 Task: Move email   from Email0100 from folder Inbox to folder Folder0100 with a subject Subject0096
Action: Mouse moved to (623, 76)
Screenshot: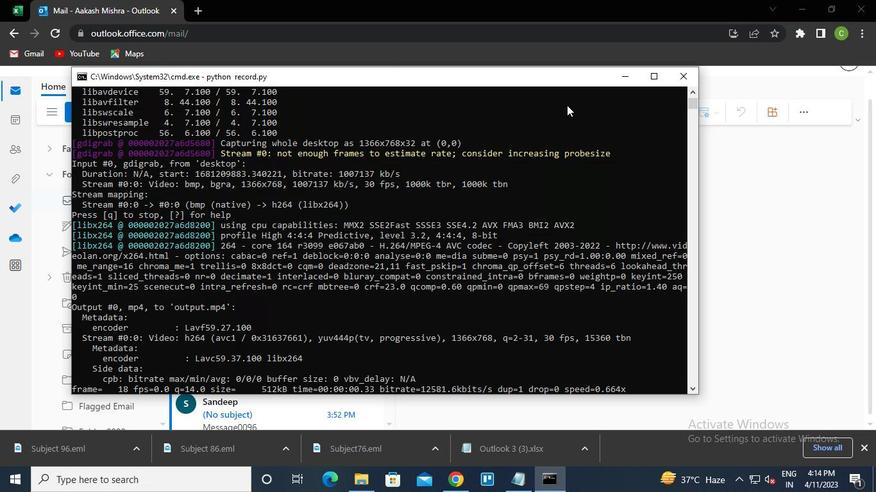 
Action: Mouse pressed left at (623, 76)
Screenshot: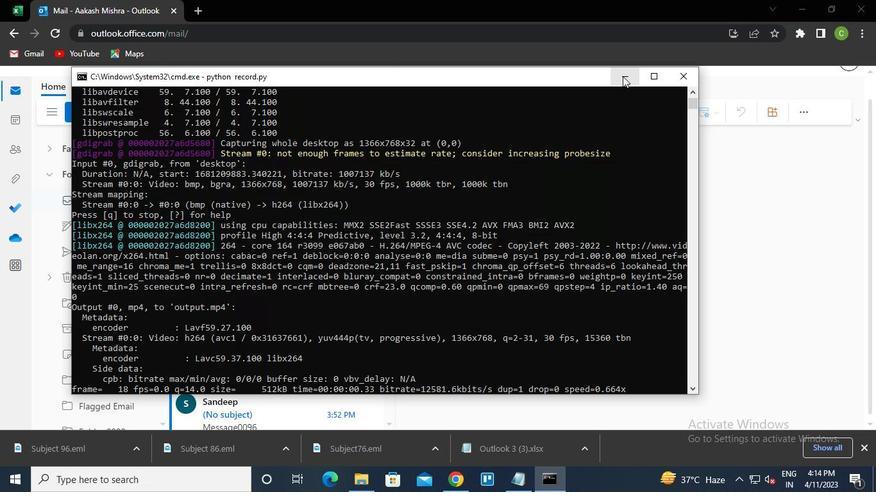 
Action: Mouse moved to (254, 260)
Screenshot: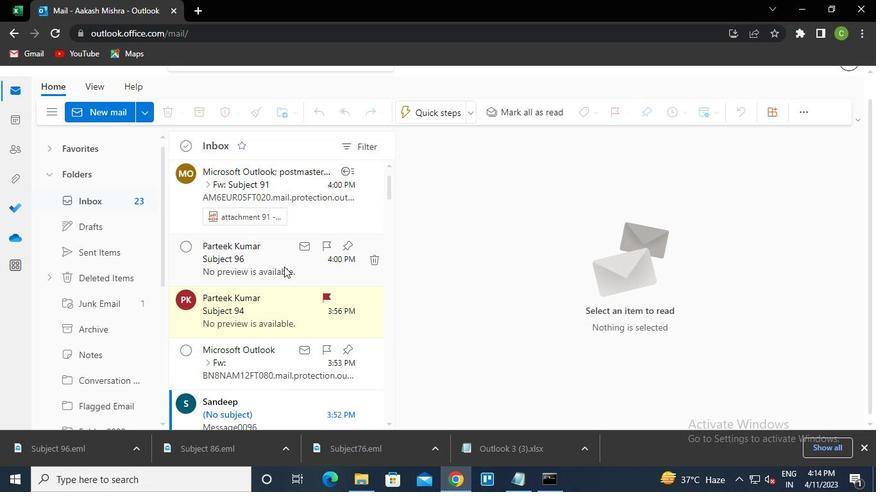 
Action: Mouse pressed left at (254, 260)
Screenshot: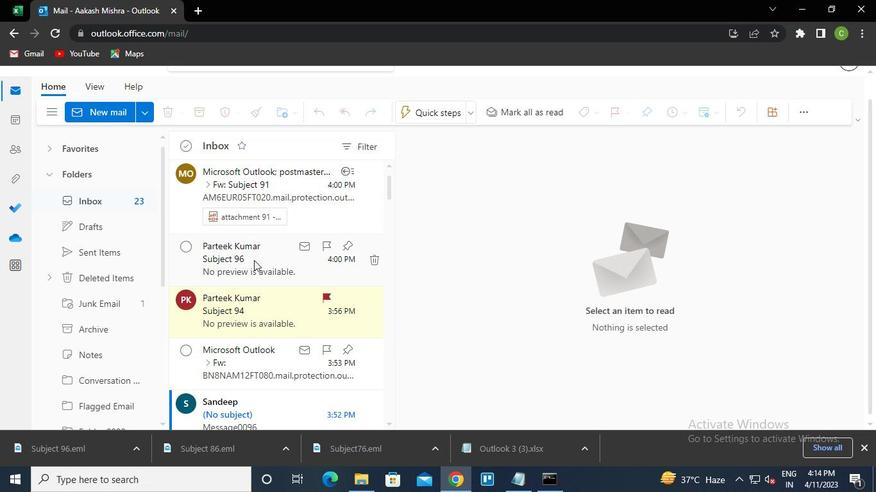 
Action: Mouse moved to (253, 261)
Screenshot: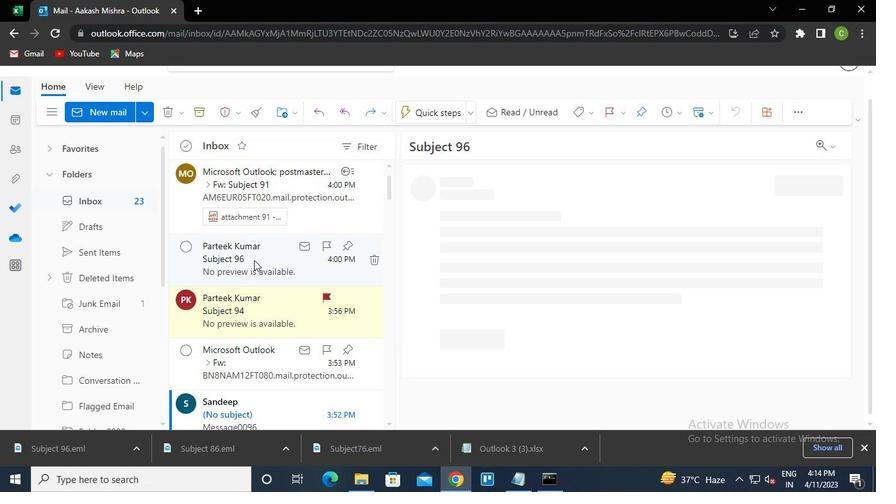 
Action: Mouse pressed right at (253, 261)
Screenshot: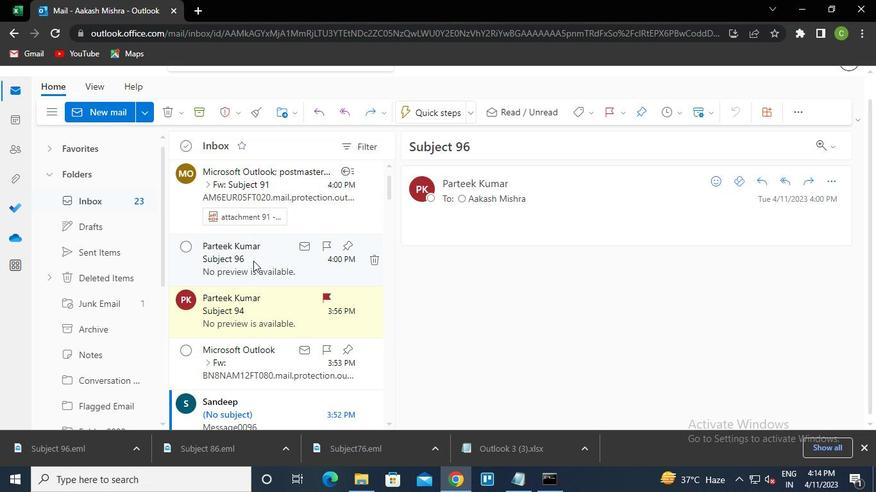 
Action: Mouse moved to (439, 199)
Screenshot: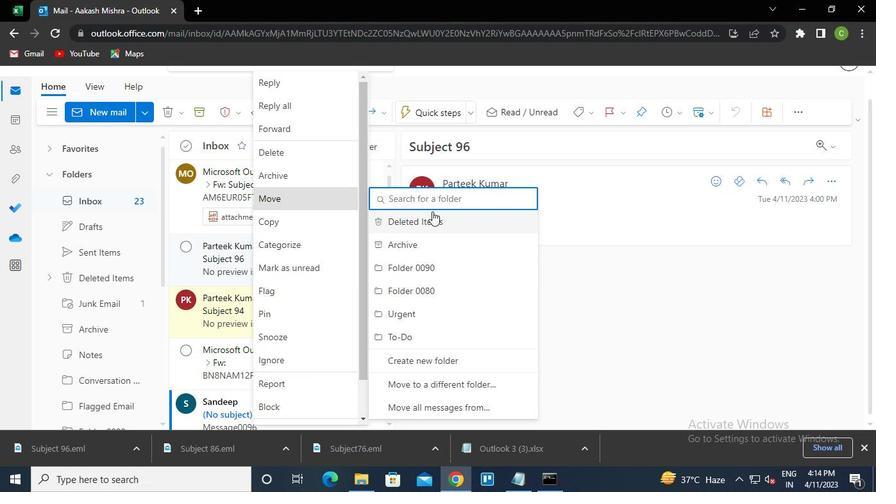 
Action: Mouse pressed left at (439, 199)
Screenshot: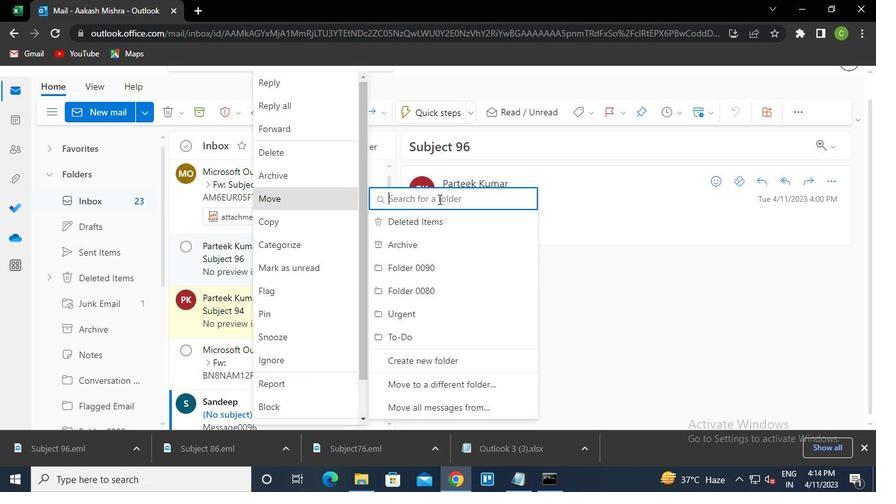 
Action: Keyboard f
Screenshot: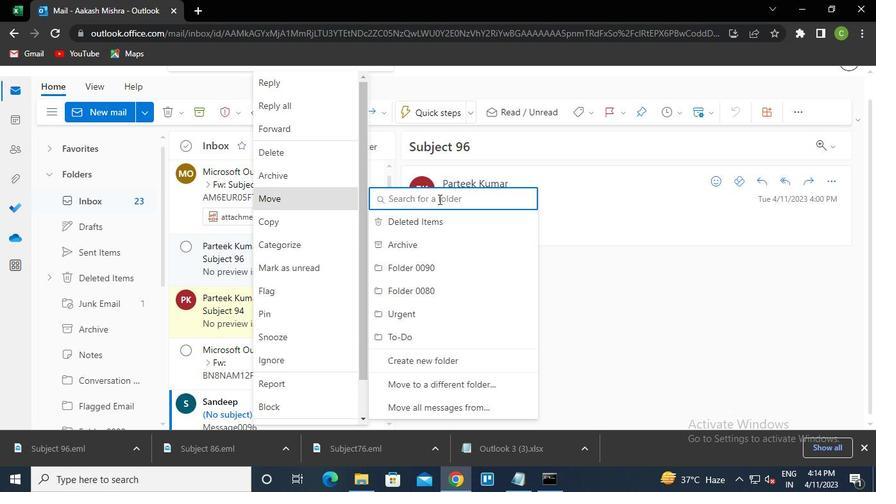 
Action: Keyboard o
Screenshot: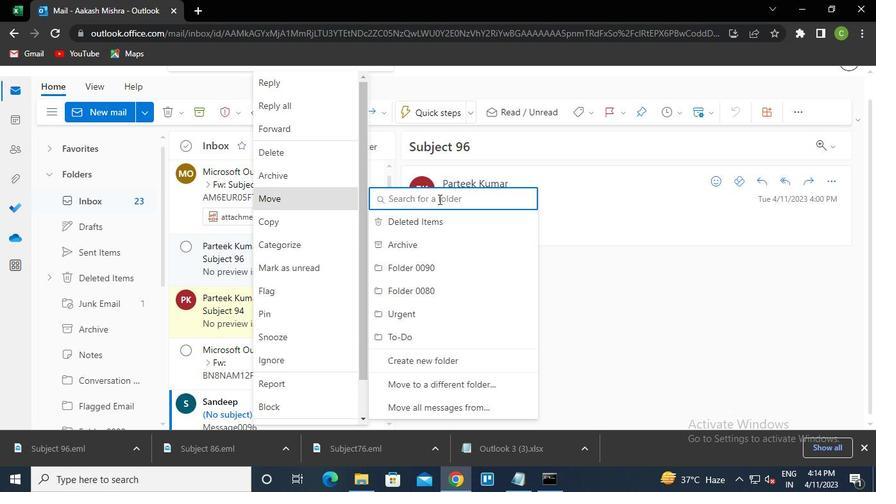 
Action: Keyboard l
Screenshot: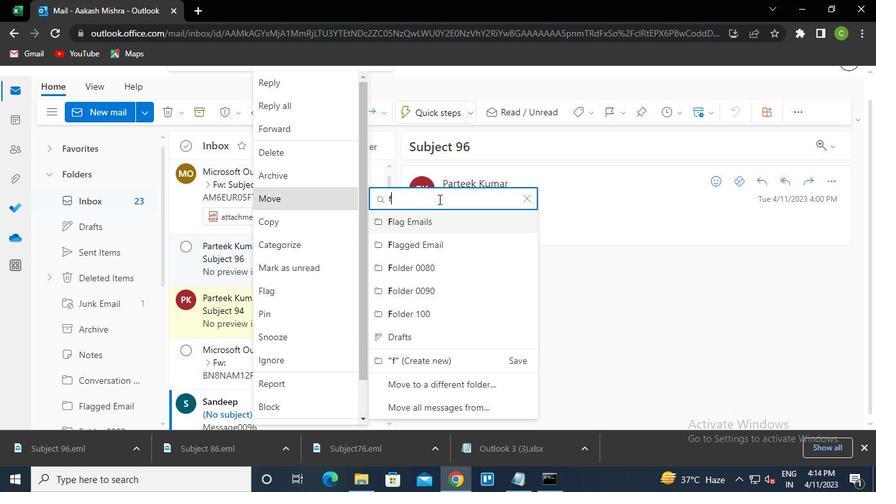 
Action: Keyboard d
Screenshot: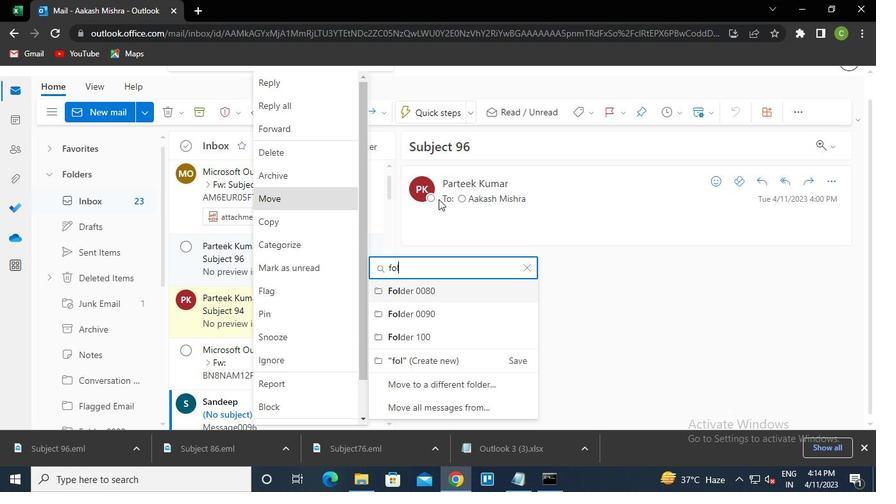 
Action: Keyboard e
Screenshot: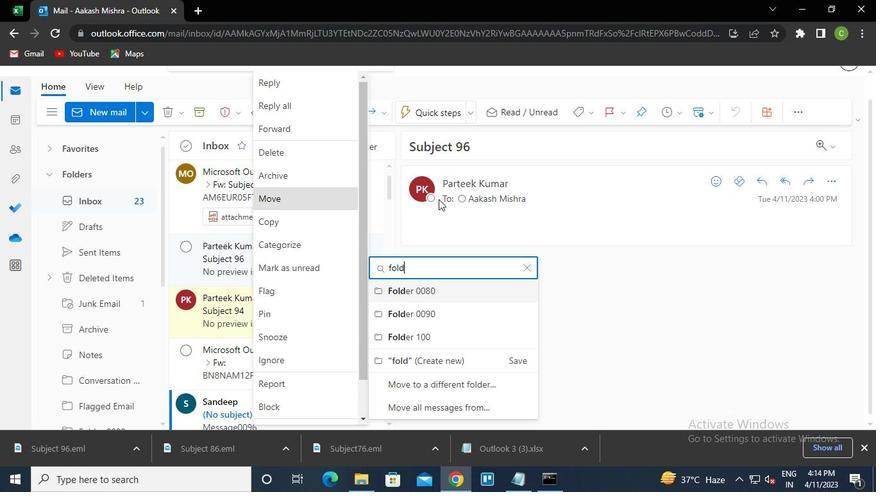 
Action: Keyboard r
Screenshot: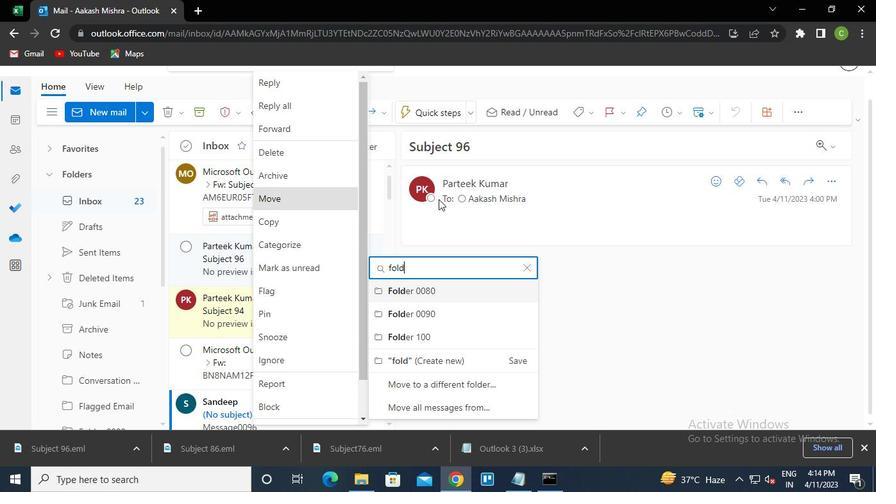 
Action: Keyboard Key.down
Screenshot: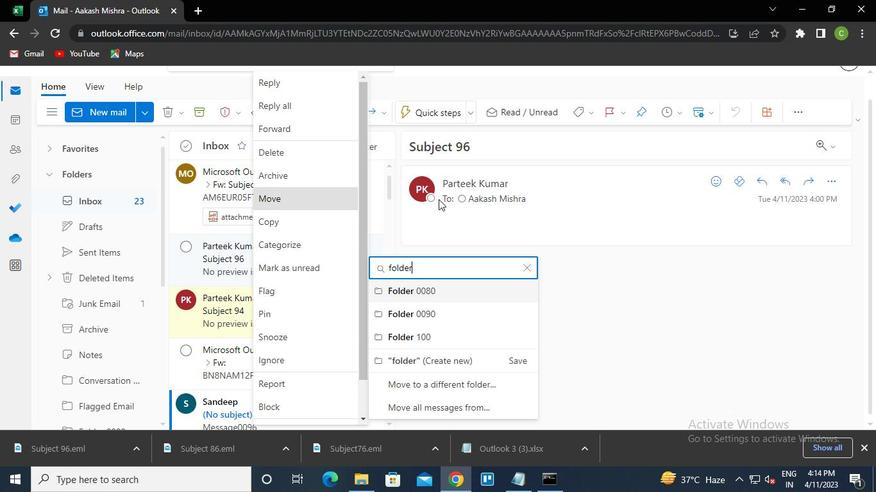 
Action: Keyboard Key.down
Screenshot: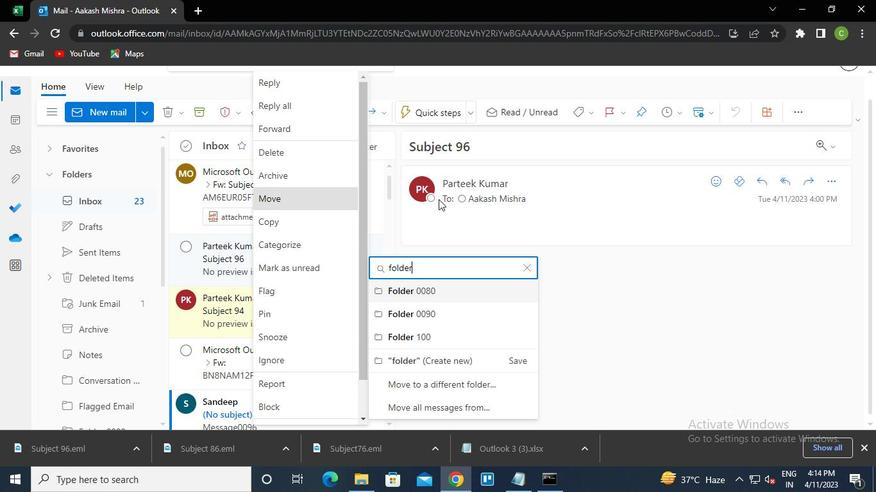
Action: Keyboard Key.down
Screenshot: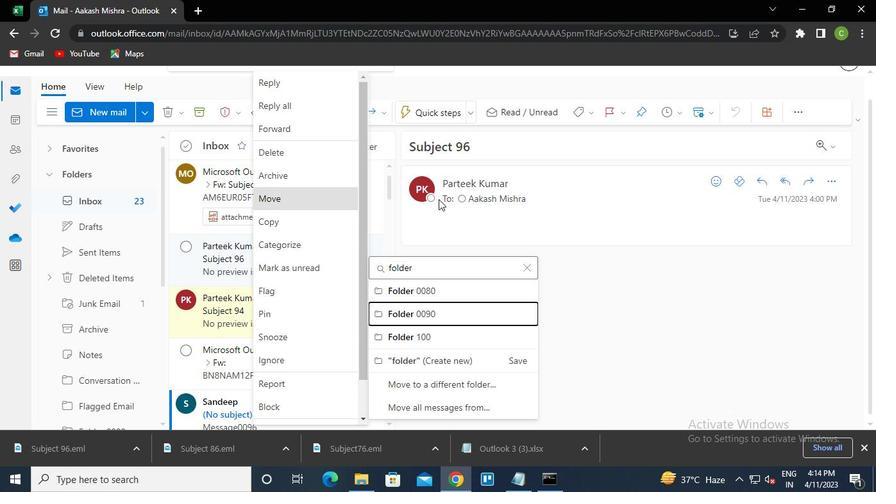 
Action: Keyboard Key.enter
Screenshot: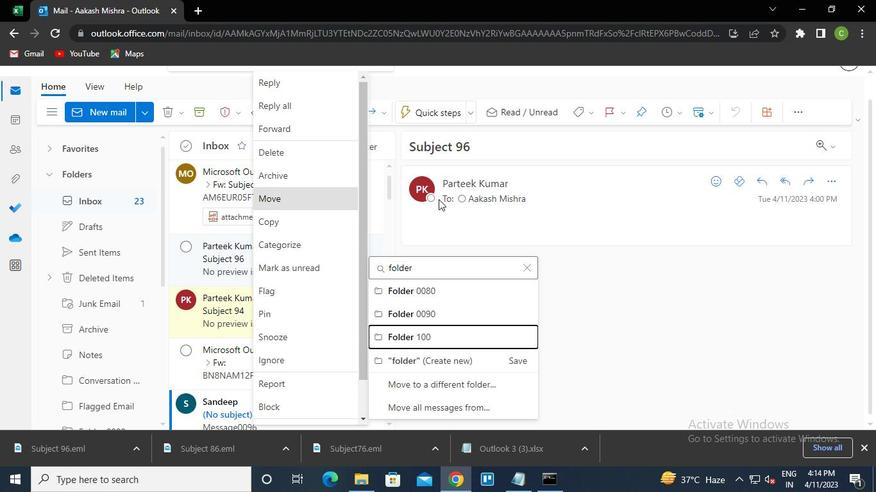 
Action: Mouse moved to (560, 485)
Screenshot: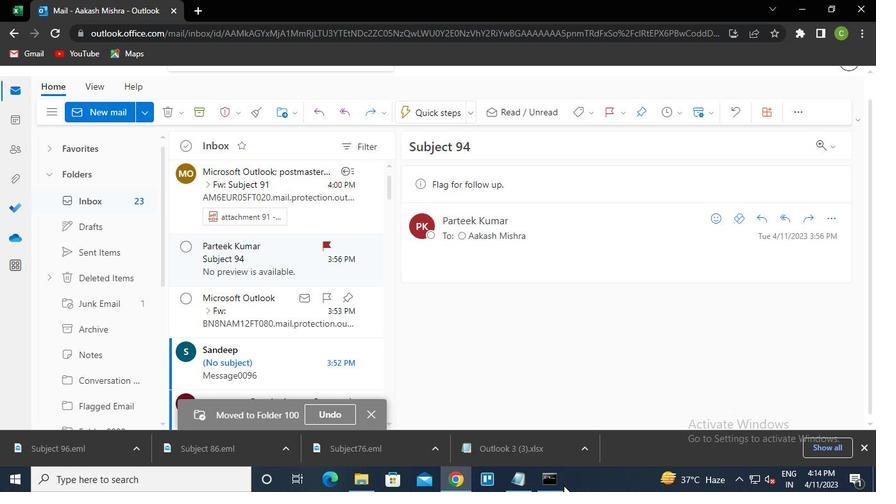 
Action: Mouse pressed left at (560, 485)
Screenshot: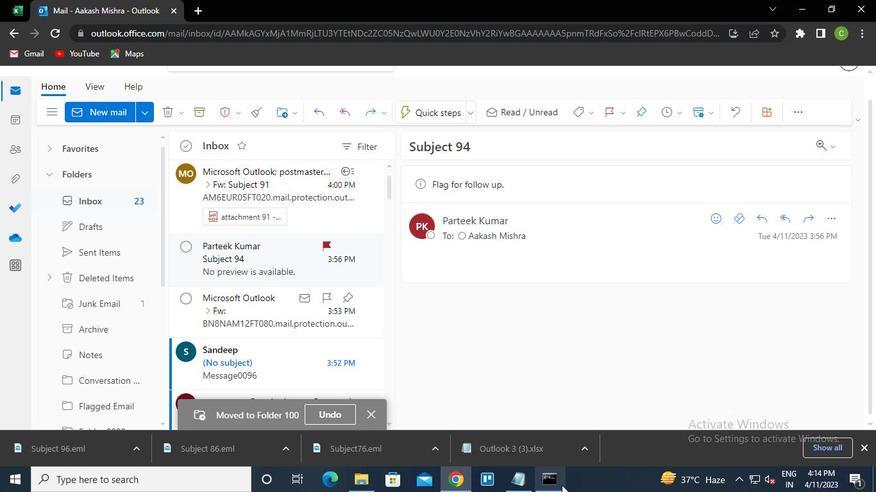 
Action: Mouse moved to (689, 80)
Screenshot: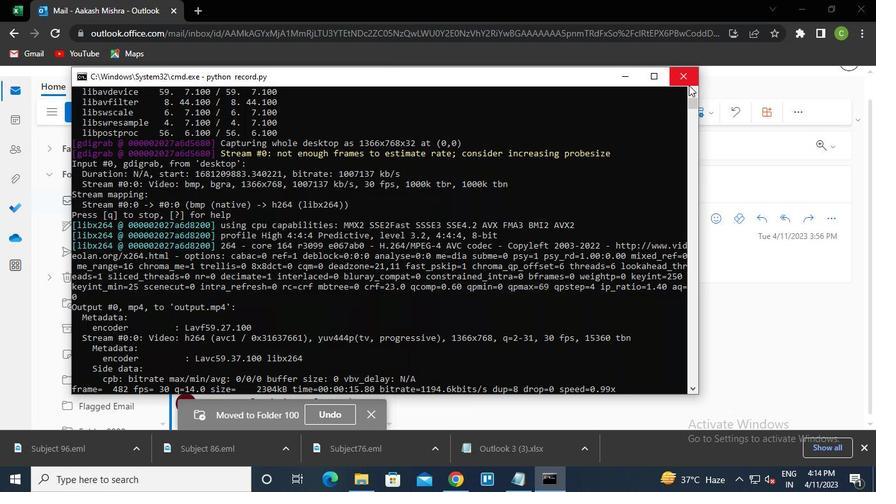 
Action: Mouse pressed left at (689, 80)
Screenshot: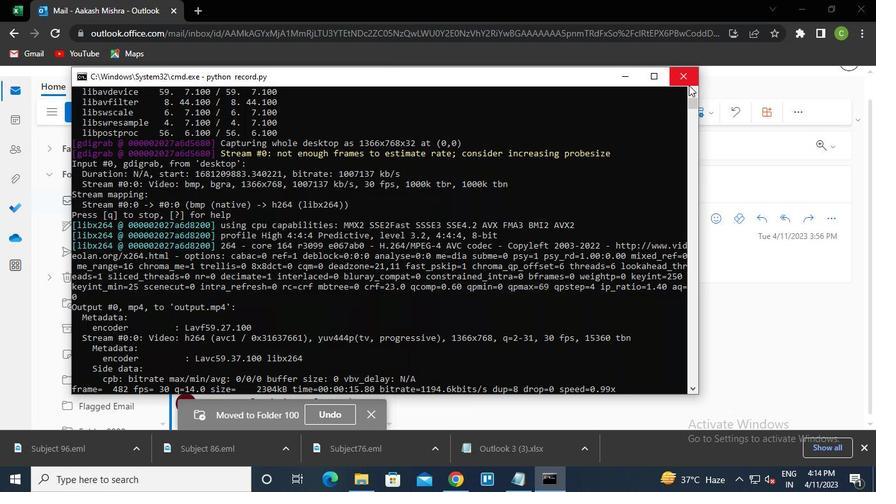 
Action: Mouse moved to (664, 113)
Screenshot: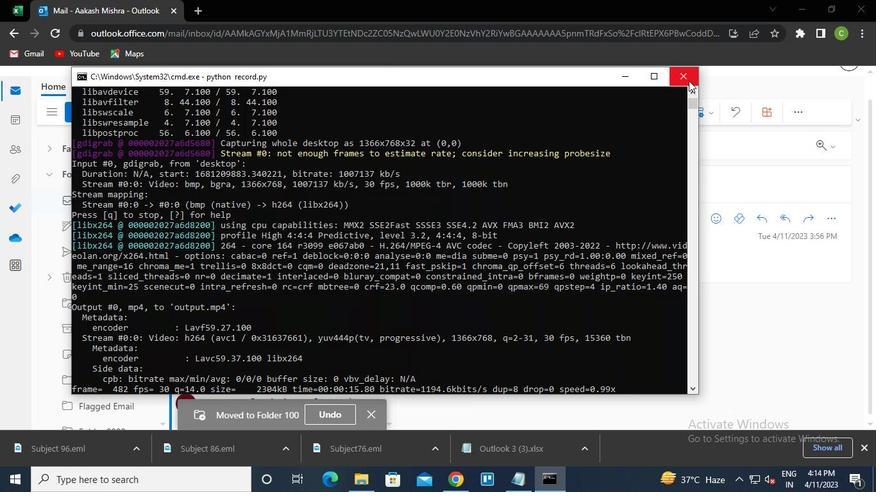 
